 Task: Move slide up.
Action: Mouse moved to (199, 87)
Screenshot: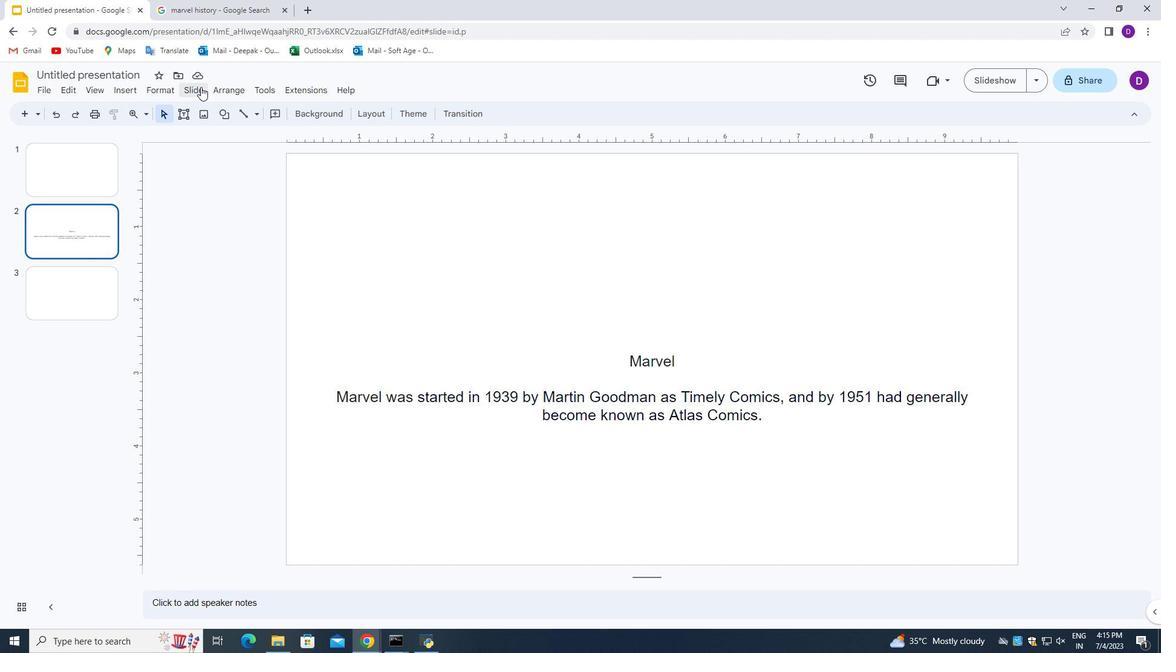 
Action: Mouse pressed left at (199, 87)
Screenshot: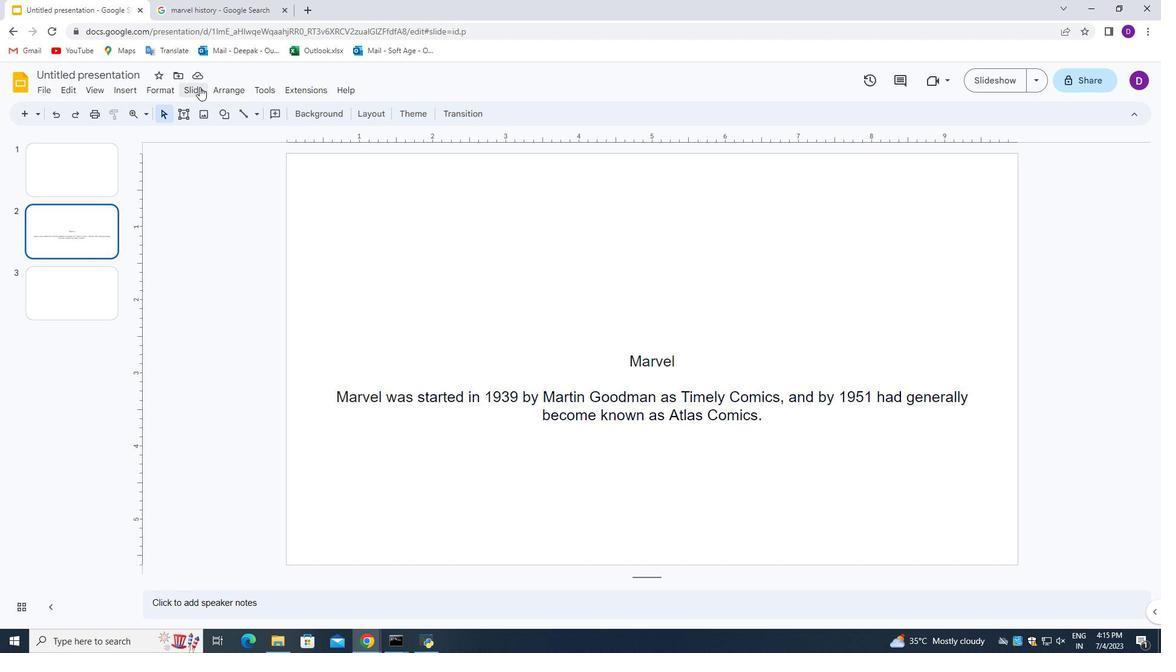 
Action: Mouse moved to (451, 191)
Screenshot: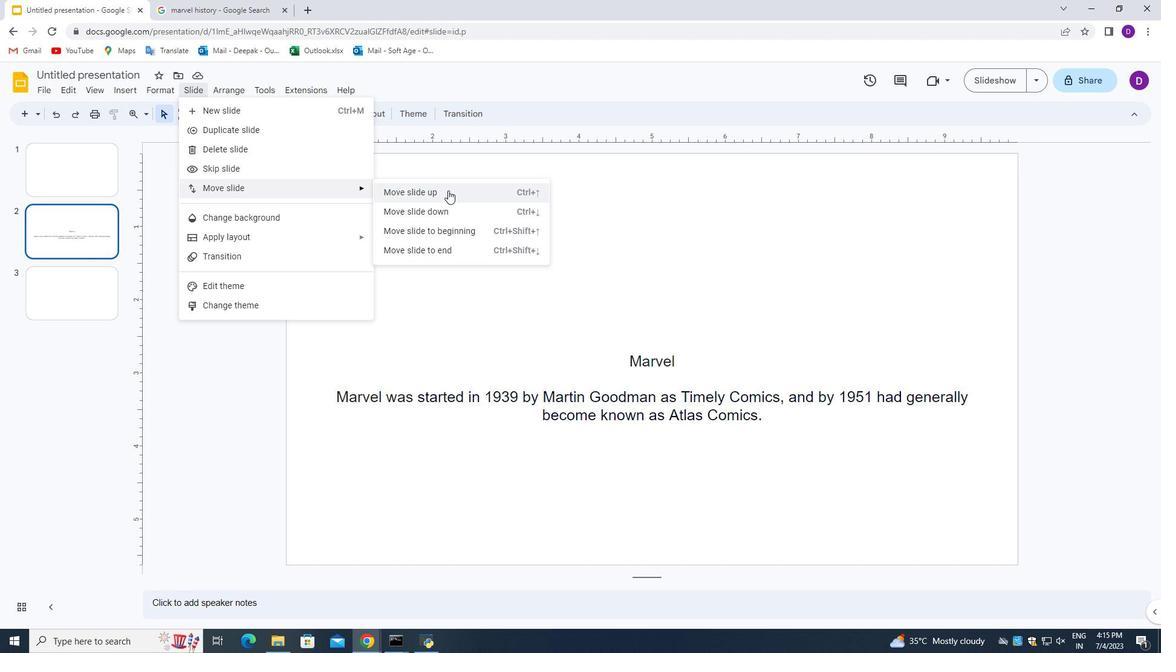 
Action: Mouse pressed left at (451, 191)
Screenshot: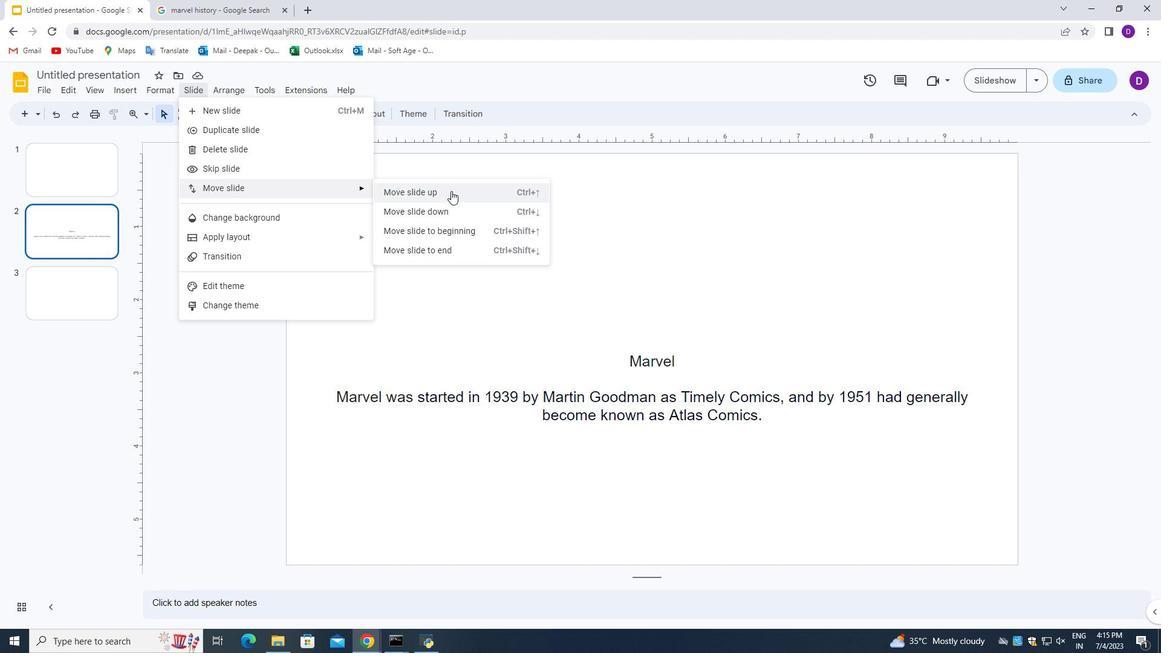 
Action: Mouse moved to (254, 297)
Screenshot: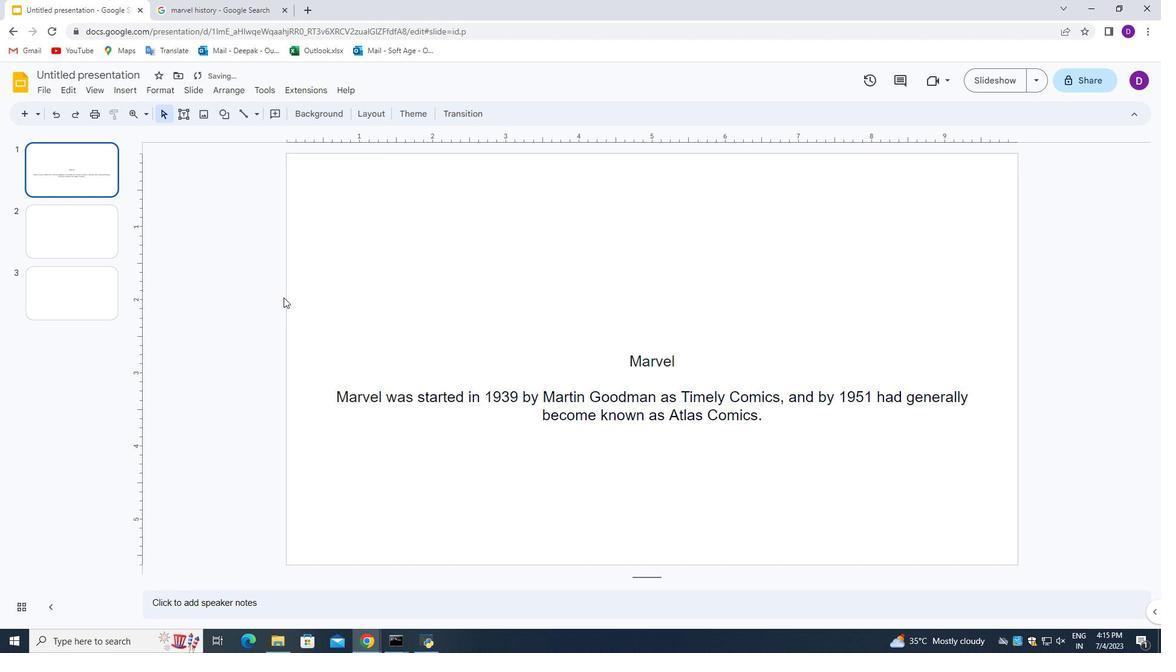 
